 Task: Create a section Fast & Ferocious and in the section, add a milestone Serverless Architecture Implementation in the project XcelTech.
Action: Mouse moved to (55, 364)
Screenshot: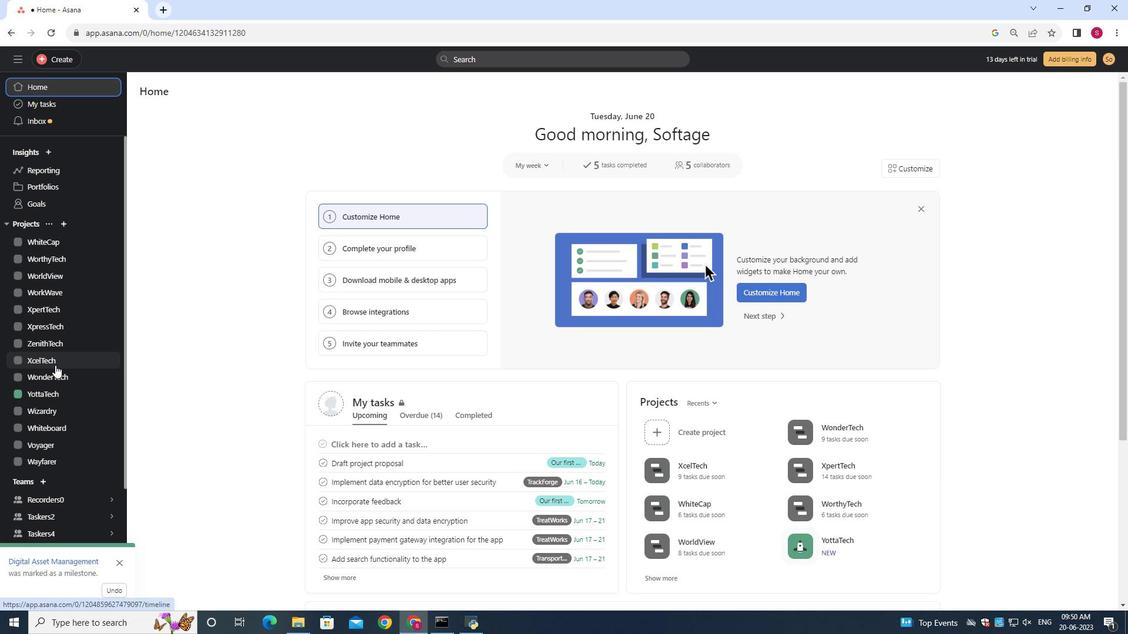 
Action: Mouse pressed left at (55, 364)
Screenshot: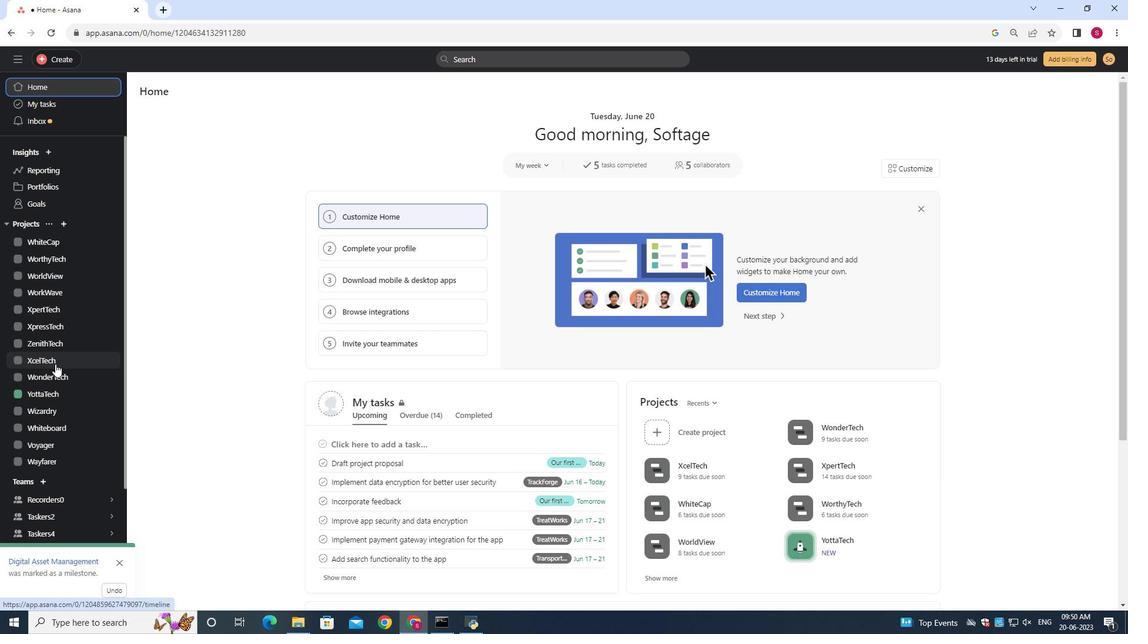 
Action: Mouse moved to (188, 142)
Screenshot: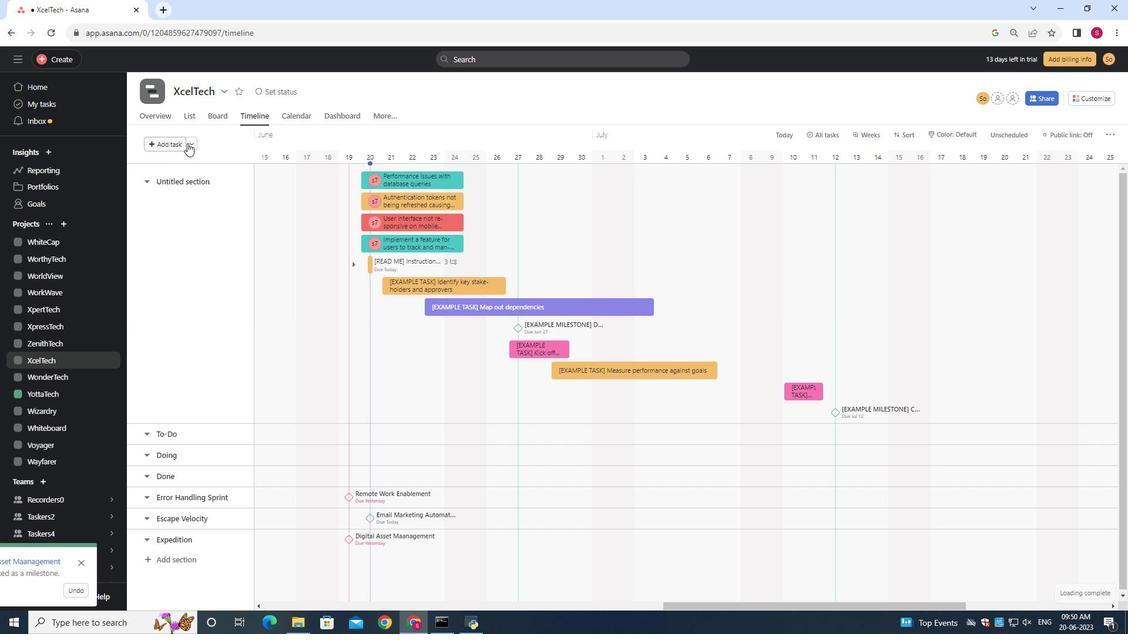
Action: Mouse pressed left at (188, 142)
Screenshot: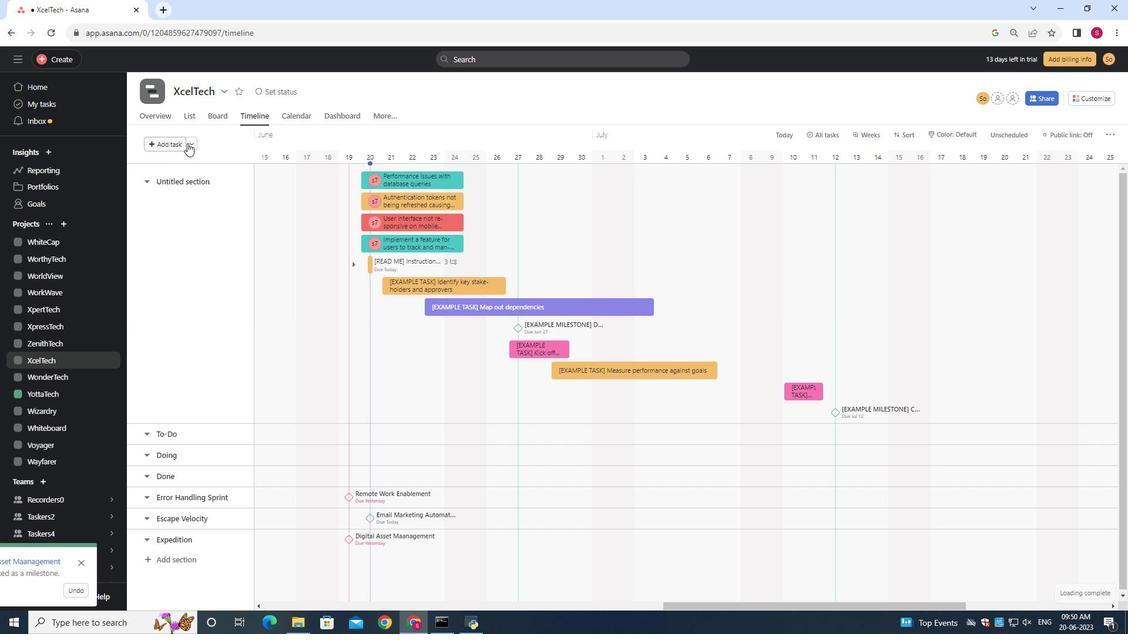 
Action: Mouse moved to (213, 159)
Screenshot: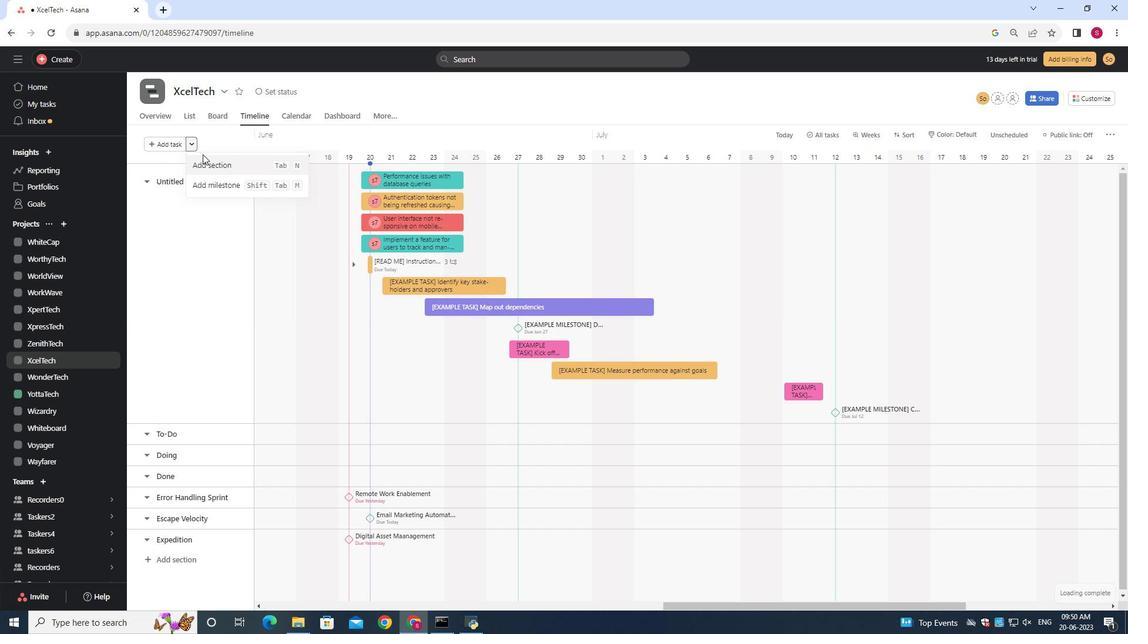 
Action: Mouse pressed left at (213, 159)
Screenshot: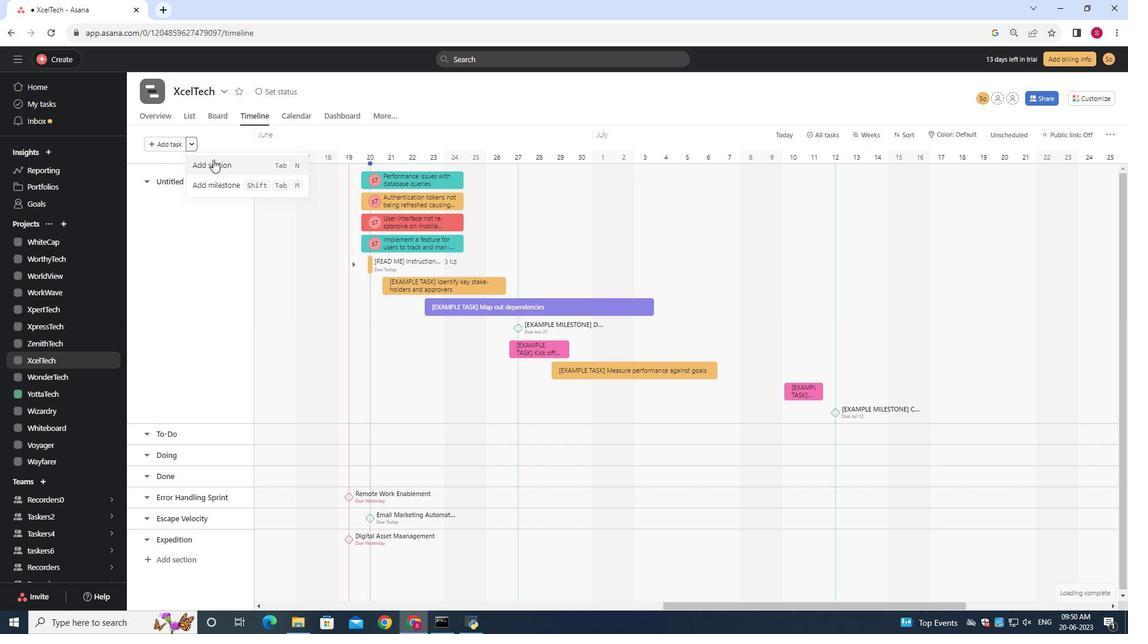 
Action: Mouse moved to (213, 159)
Screenshot: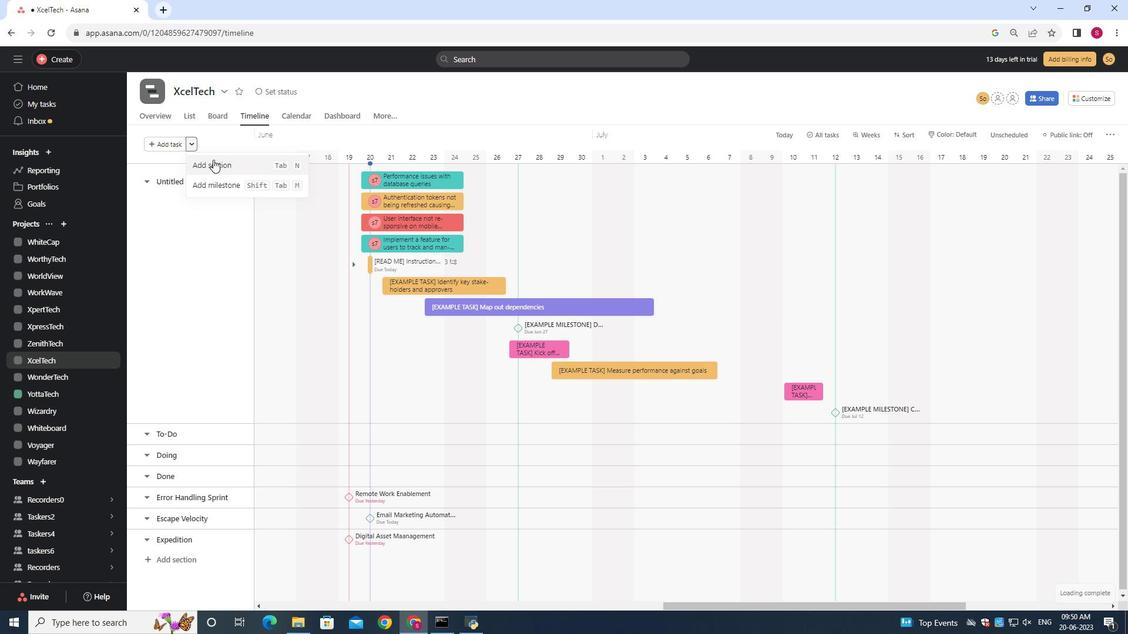 
Action: Key pressed <Key.shift><Key.shift><Key.shift><Key.shift><Key.shift><Key.shift><Key.shift><Key.shift>Fast<Key.space><Key.shift>&<Key.space><Key.shift><Key.shift><Key.shift><Key.shift><Key.shift><Key.shift><Key.shift><Key.shift><Key.shift><Key.shift><Key.shift><Key.shift><Key.shift><Key.shift><Key.shift><Key.shift><Key.shift><Key.shift><Key.shift><Key.shift><Key.shift><Key.shift><Key.shift><Key.shift><Key.shift>Ferocious
Screenshot: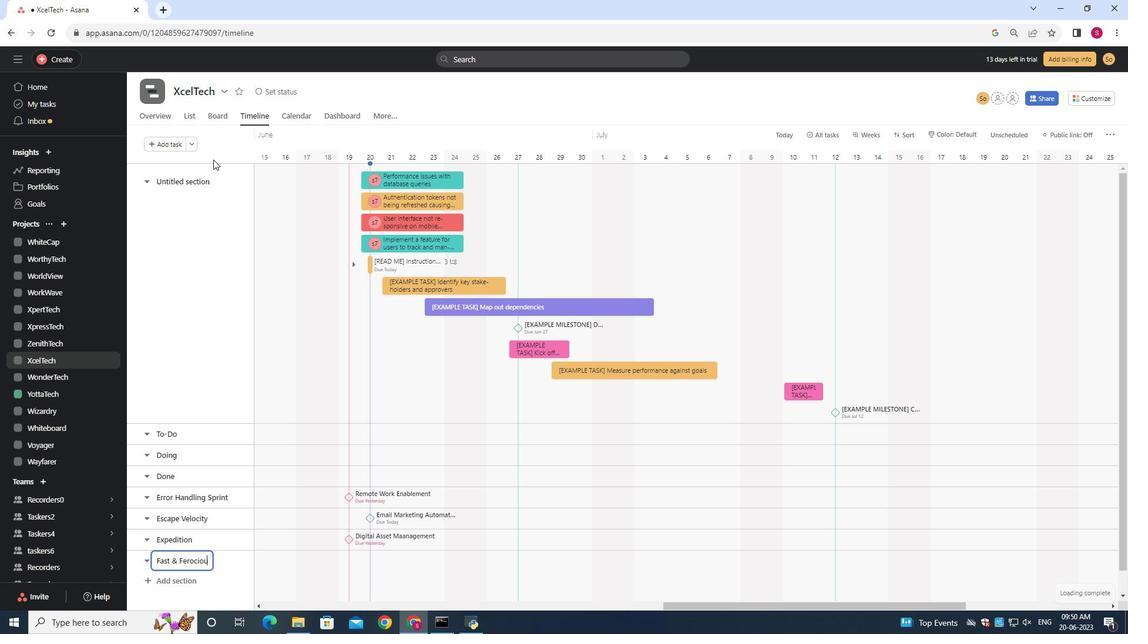 
Action: Mouse moved to (267, 562)
Screenshot: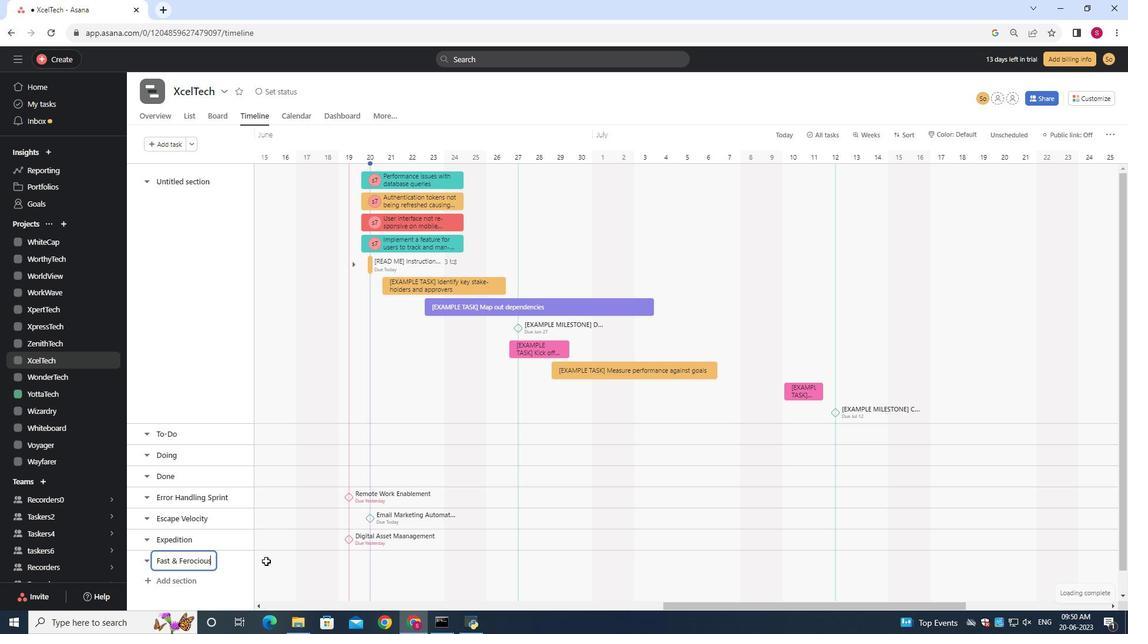 
Action: Mouse pressed left at (267, 562)
Screenshot: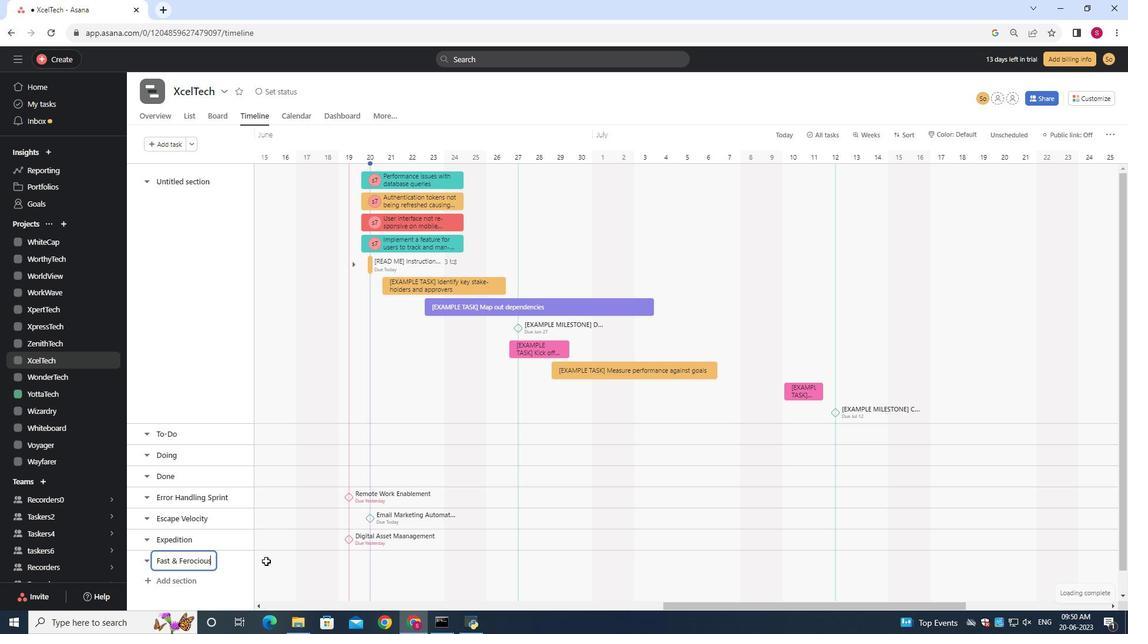 
Action: Mouse moved to (267, 562)
Screenshot: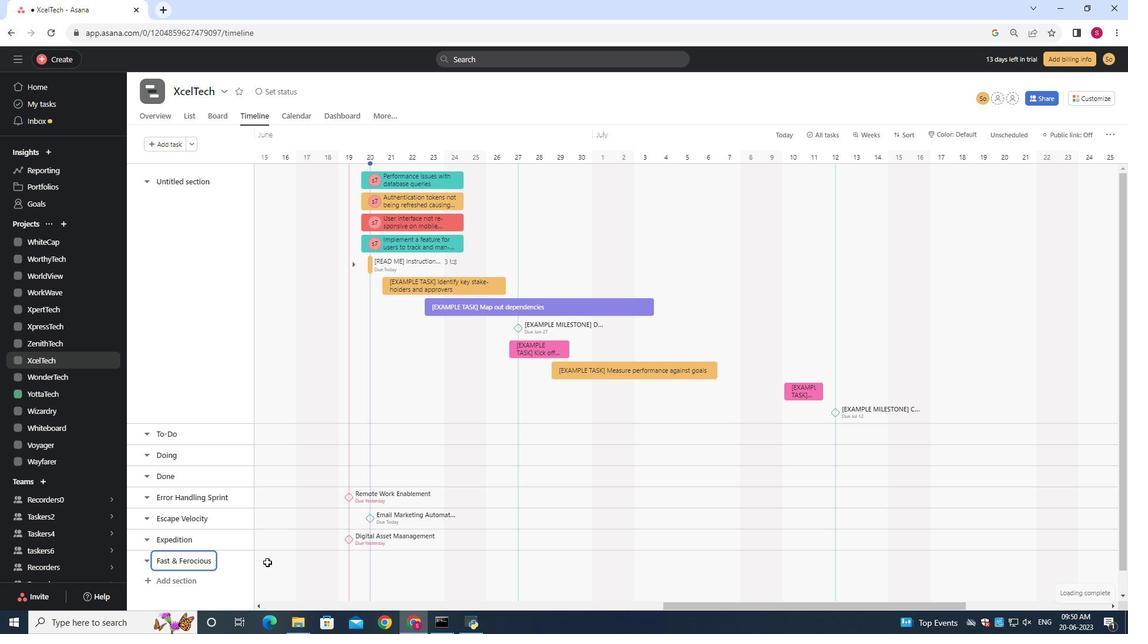 
Action: Key pressed <Key.shift><Key.shift><Key.shift><Key.shift><Key.shift><Key.shift><Key.shift><Key.shift><Key.shift><Key.shift><Key.shift><Key.shift><Key.shift>Serverless<Key.space><Key.shift>Architecture<Key.space><Key.shift>Implementation
Screenshot: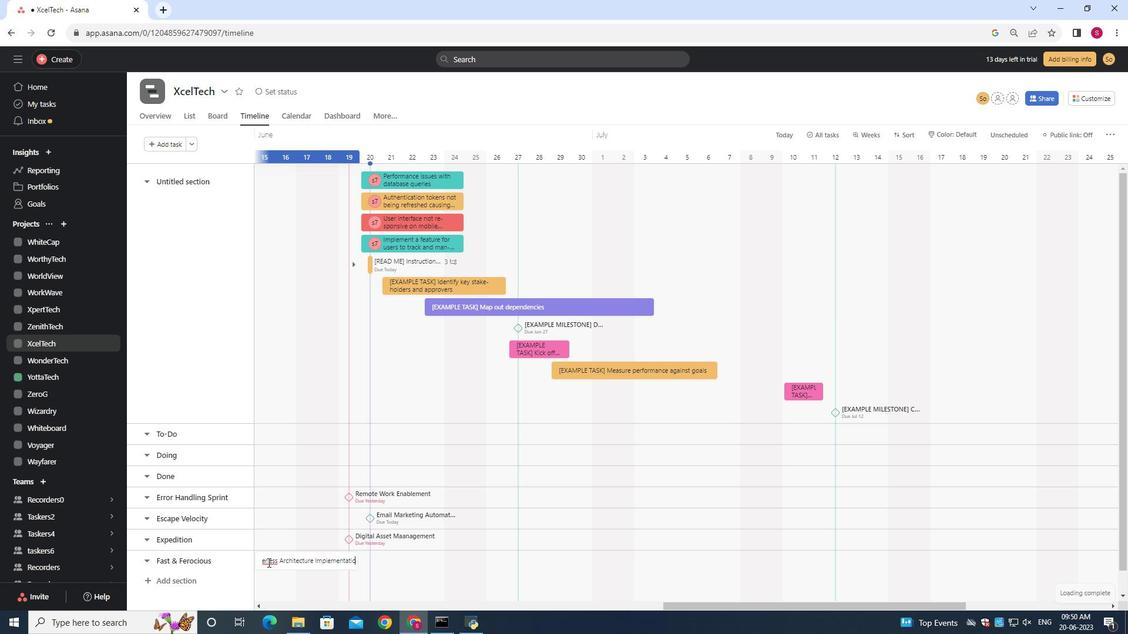 
Action: Mouse moved to (307, 561)
Screenshot: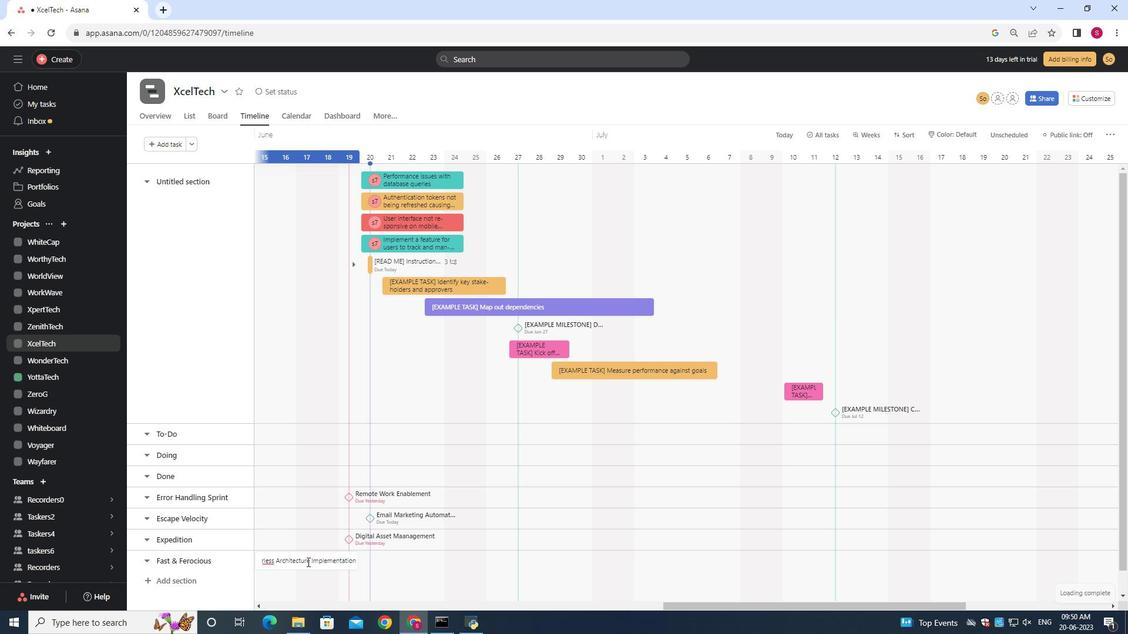 
Action: Mouse pressed right at (307, 561)
Screenshot: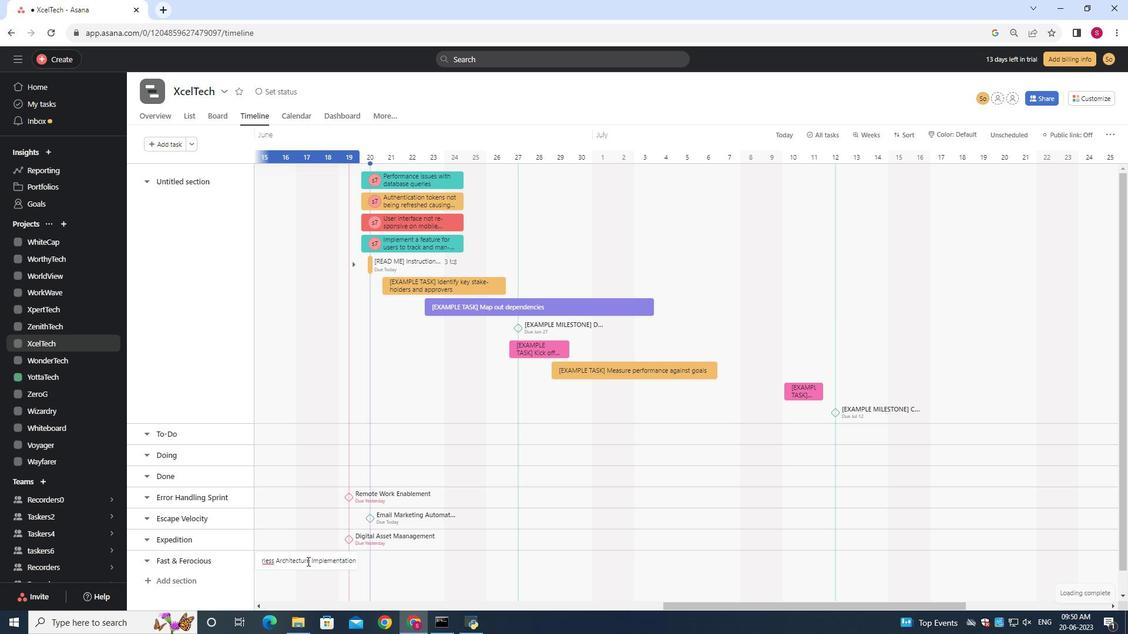 
Action: Mouse moved to (333, 506)
Screenshot: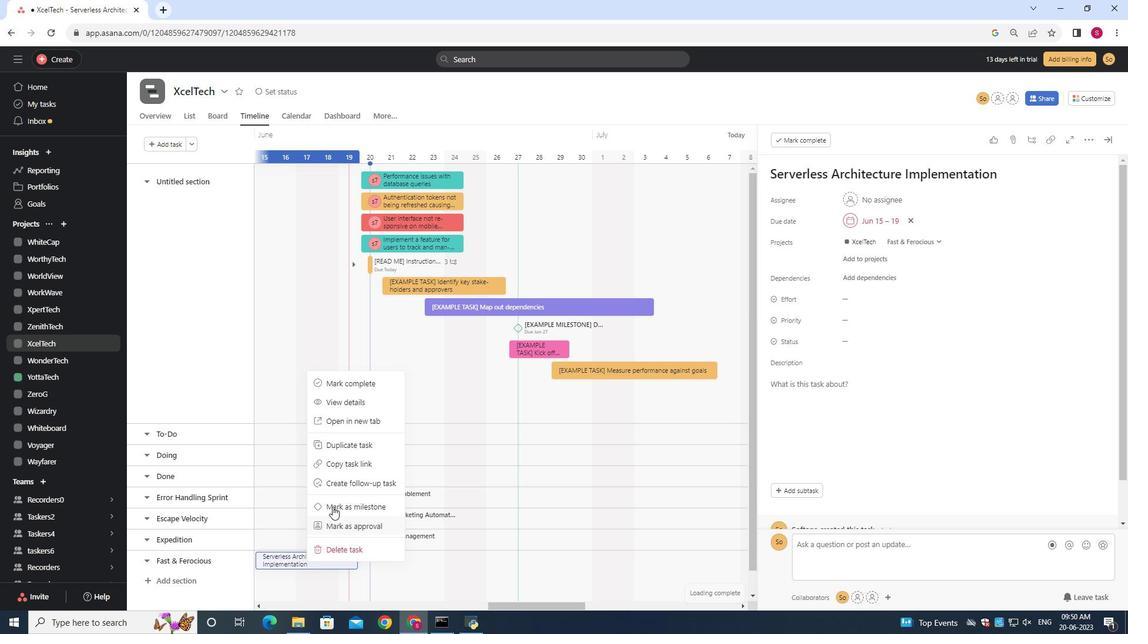 
Action: Mouse pressed left at (333, 506)
Screenshot: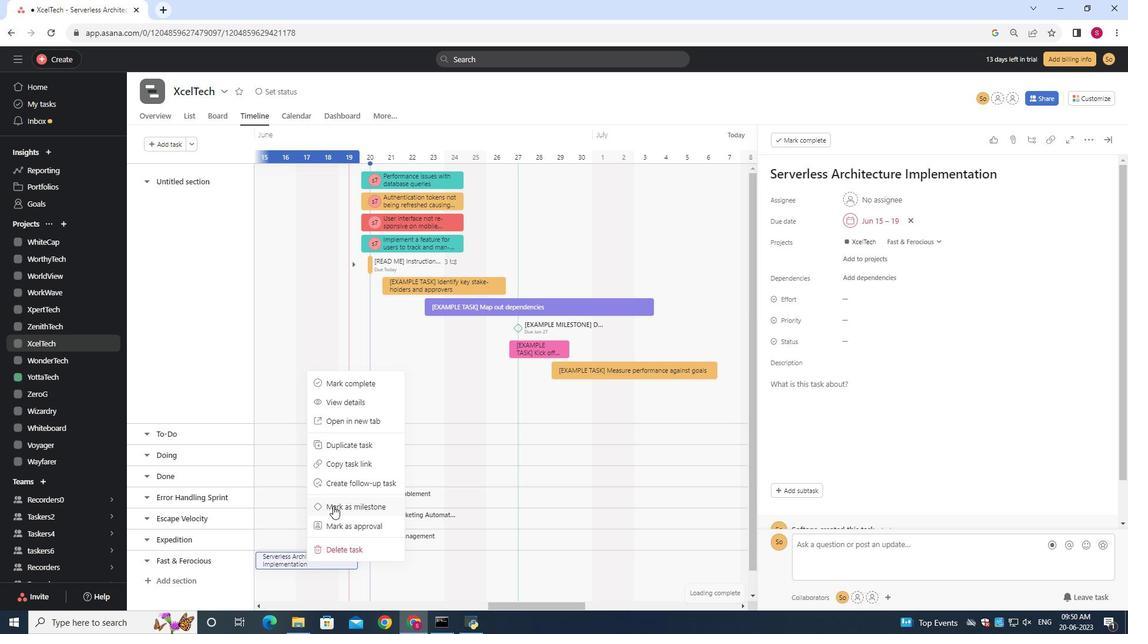 
Action: Mouse moved to (544, 497)
Screenshot: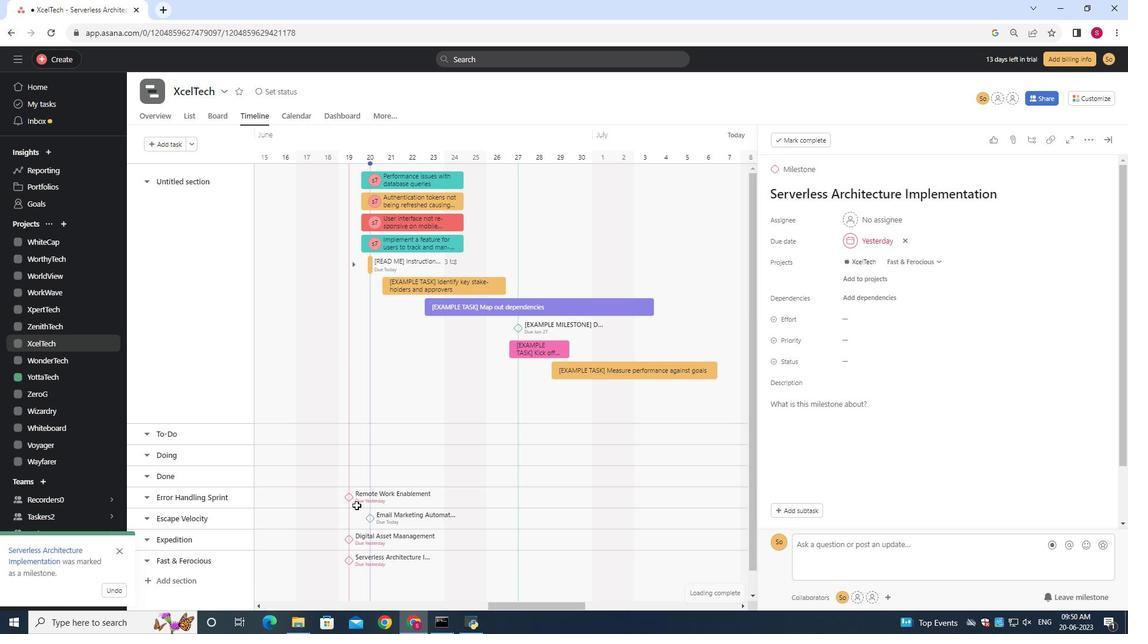
